 Task: Download export file.
Action: Mouse pressed left at (861, 380)
Screenshot: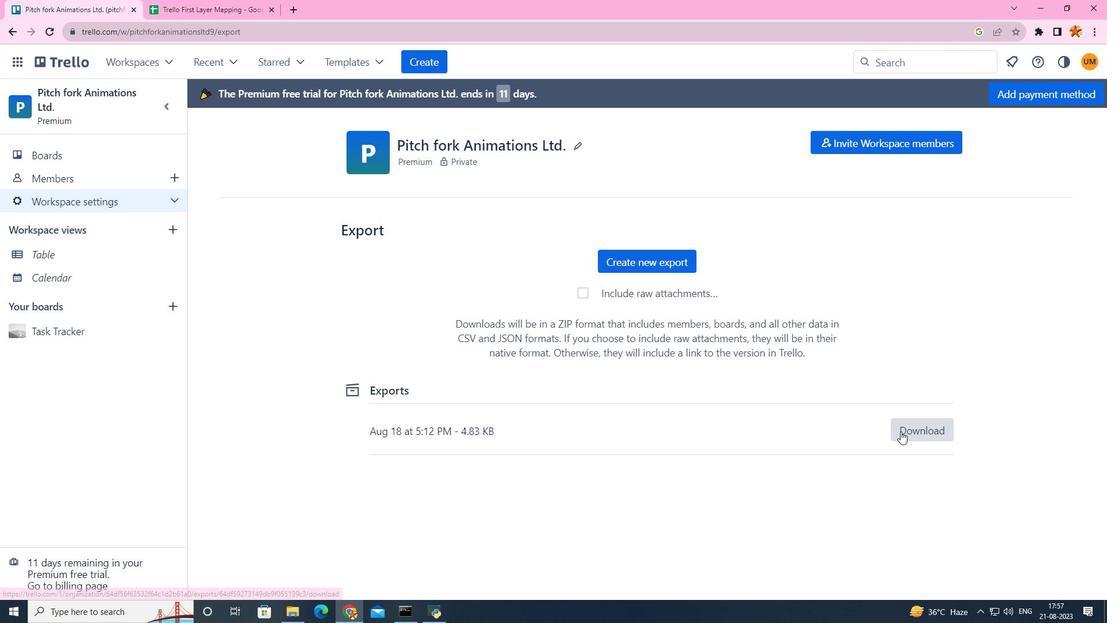 
Action: Mouse moved to (225, 0)
Screenshot: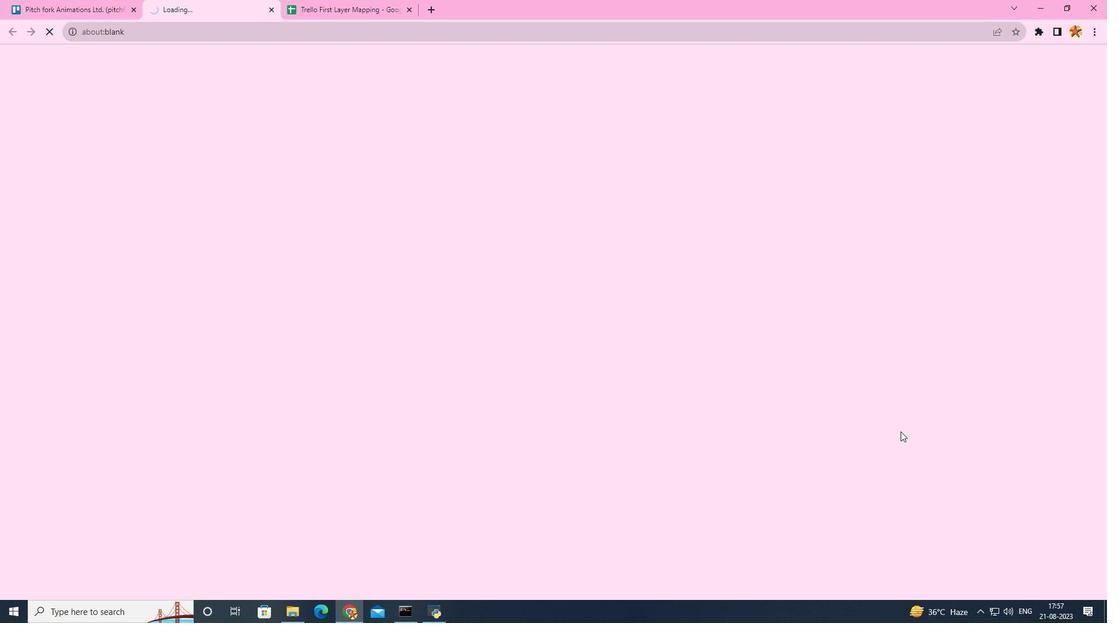 
Action: Mouse pressed left at (225, 0)
Screenshot: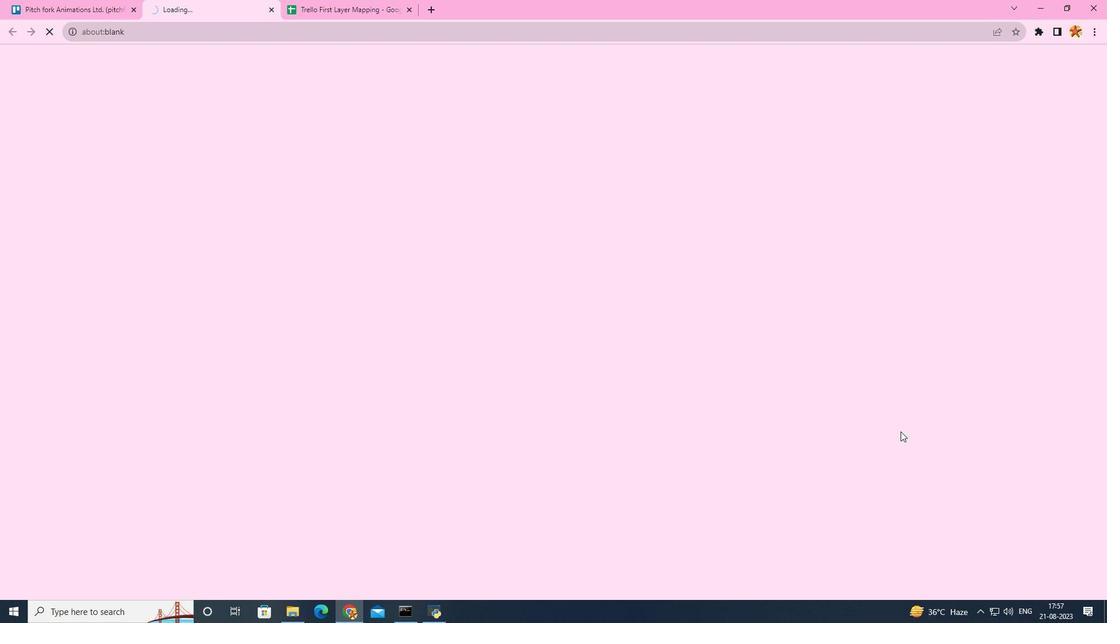 
Action: Mouse moved to (225, 6)
Screenshot: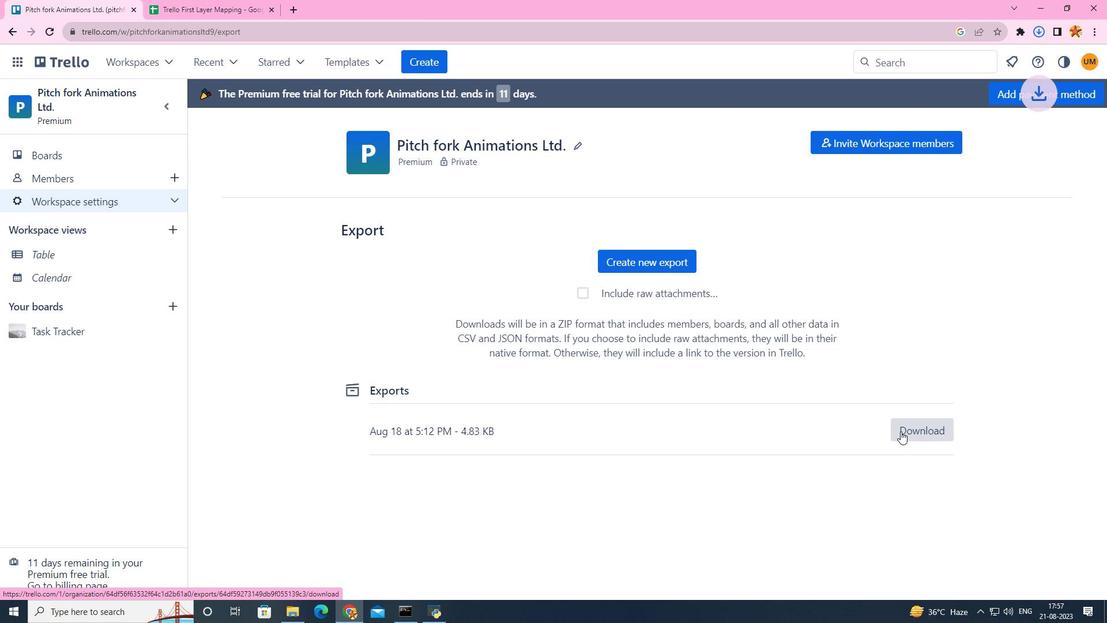 
Action: Mouse pressed left at (225, 6)
Screenshot: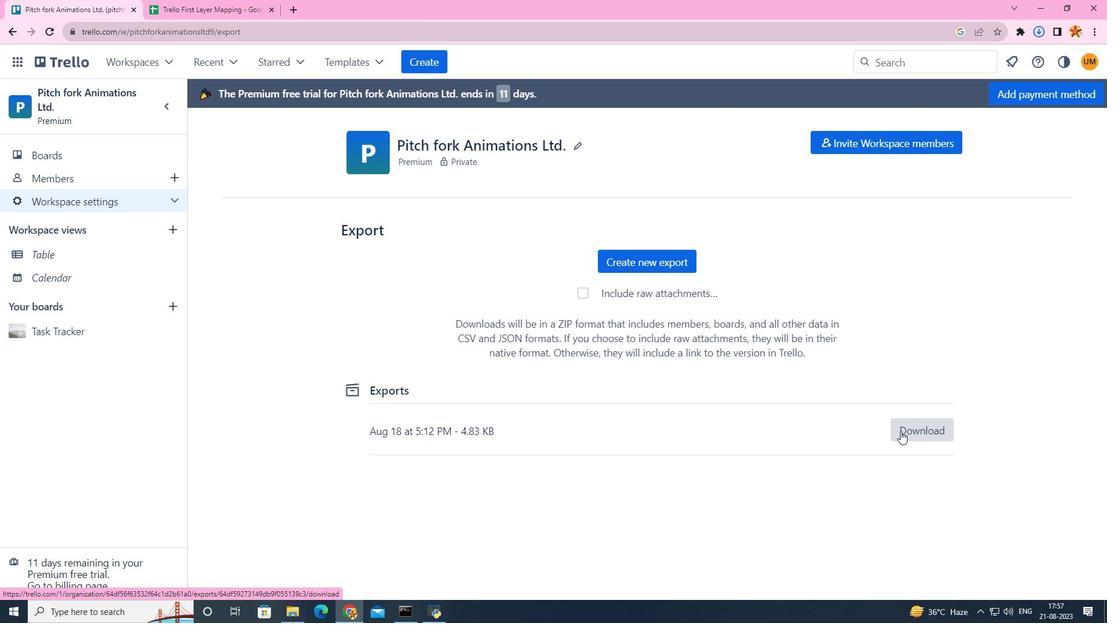 
Action: Mouse moved to (395, 224)
Screenshot: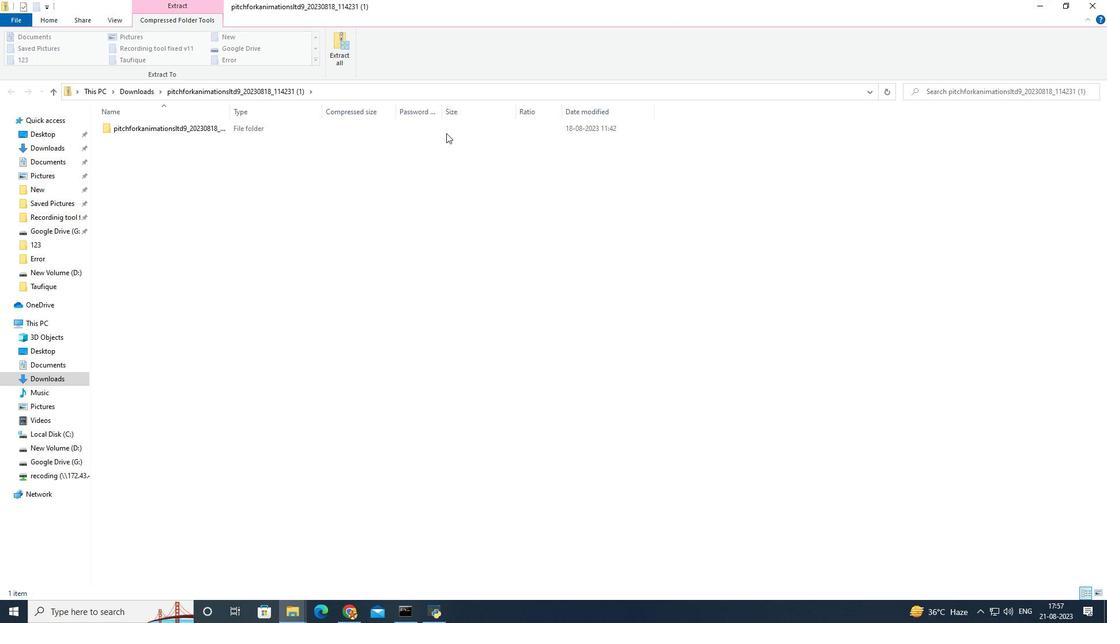 
Action: Mouse pressed left at (395, 224)
Screenshot: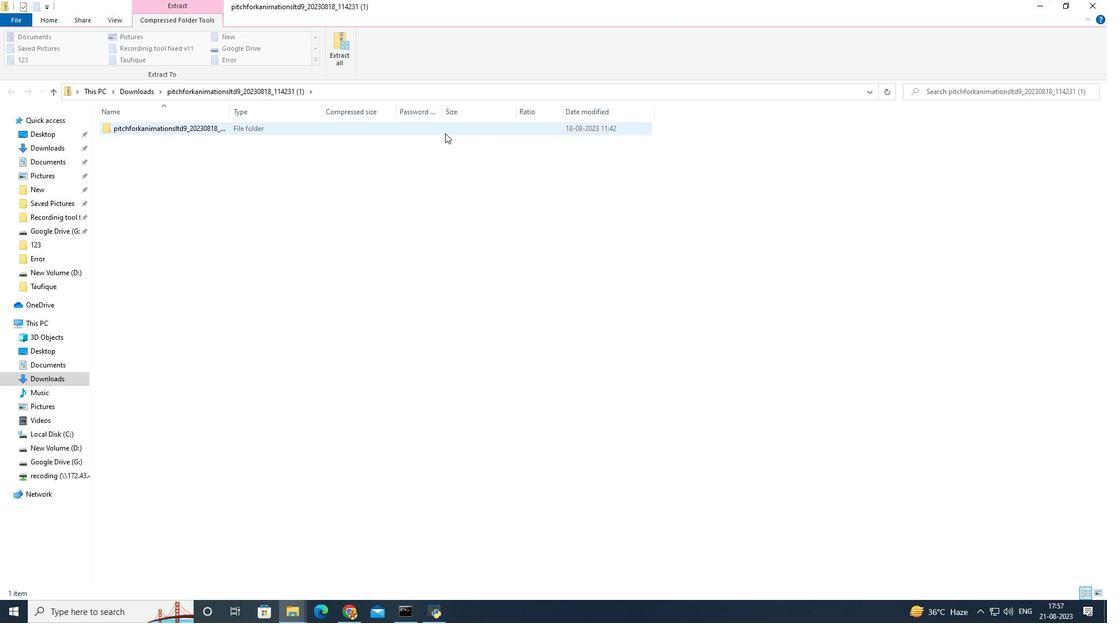 
Action: Mouse moved to (674, 259)
Screenshot: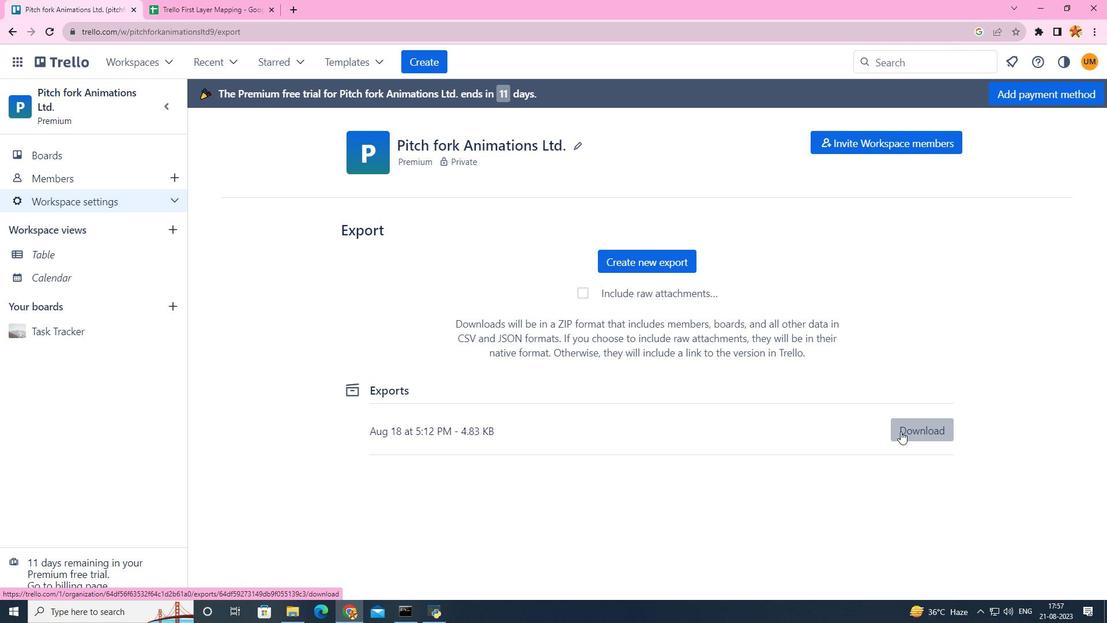 
Action: Mouse pressed left at (674, 259)
Screenshot: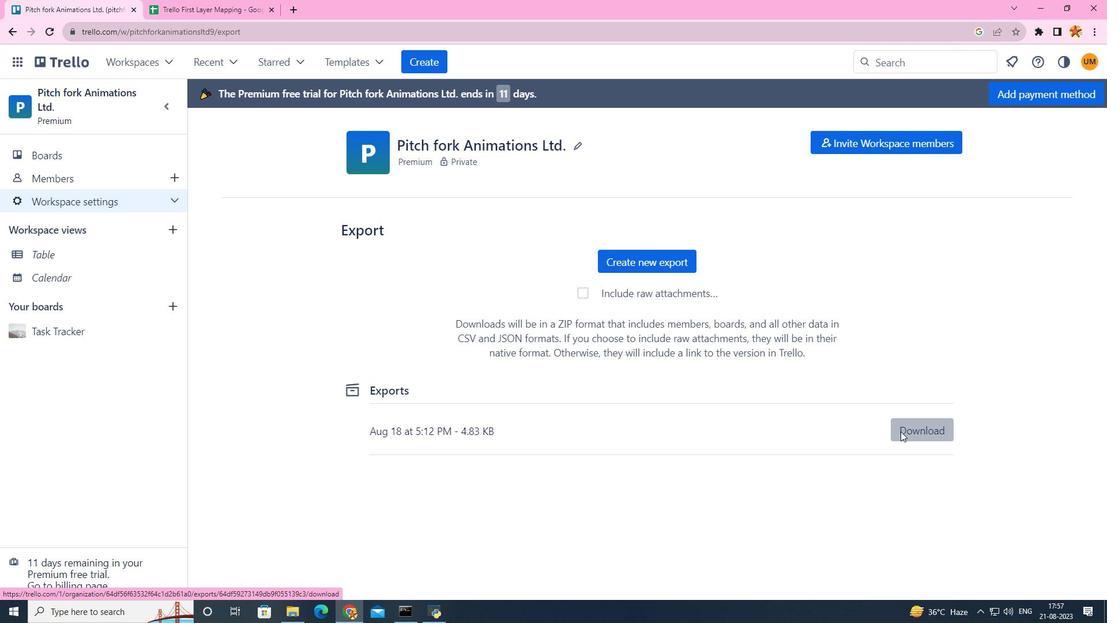 
Action: Mouse moved to (898, 430)
Screenshot: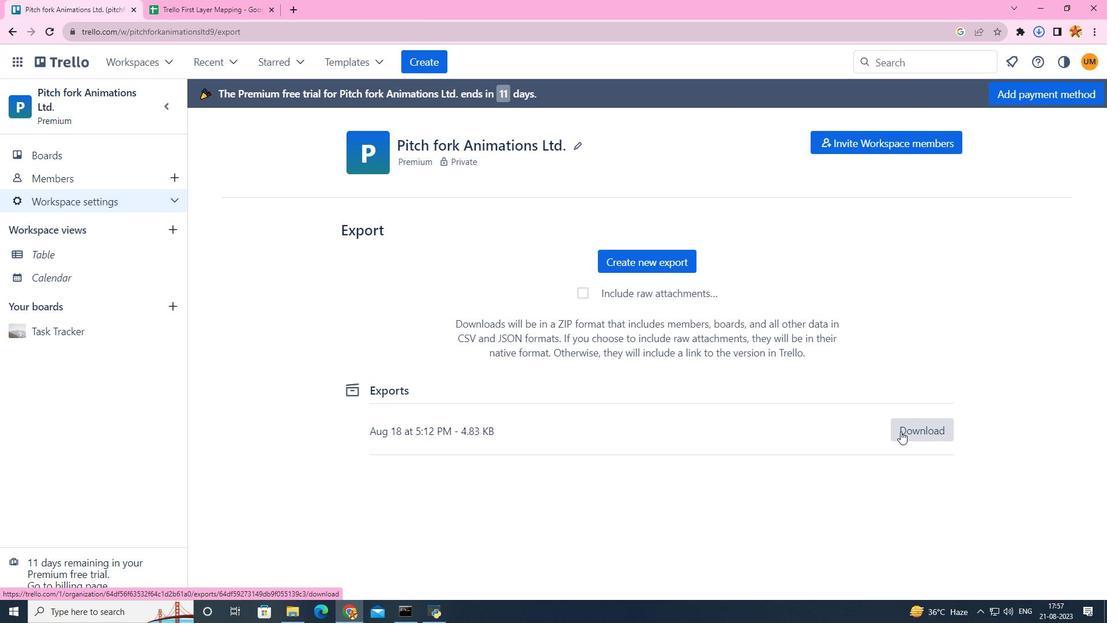 
Action: Mouse pressed left at (898, 430)
Screenshot: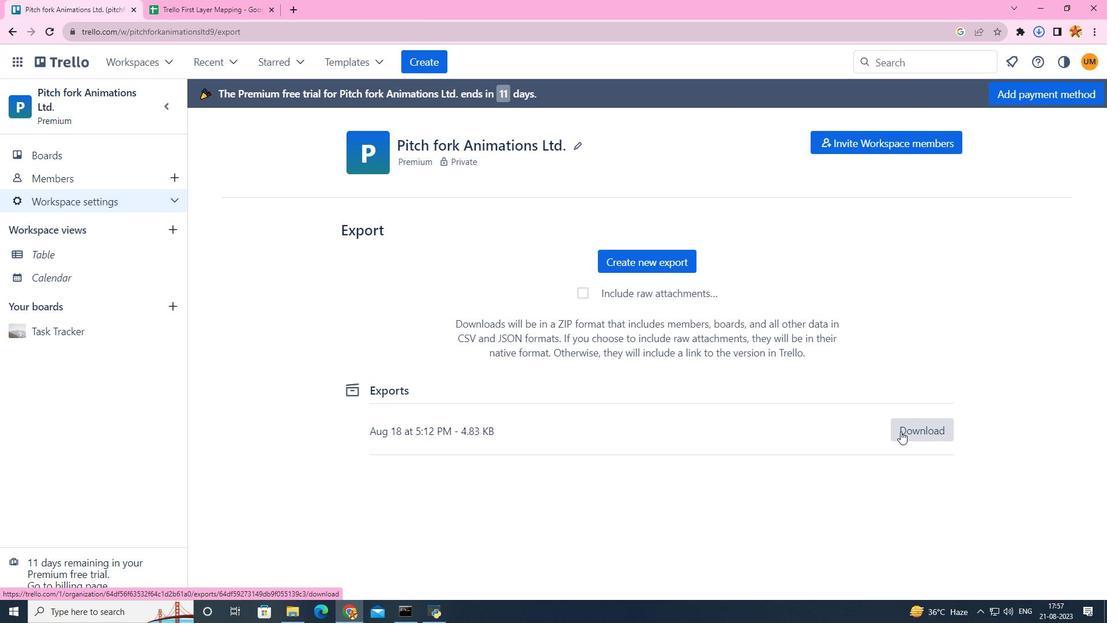 
Action: Mouse moved to (188, 124)
Screenshot: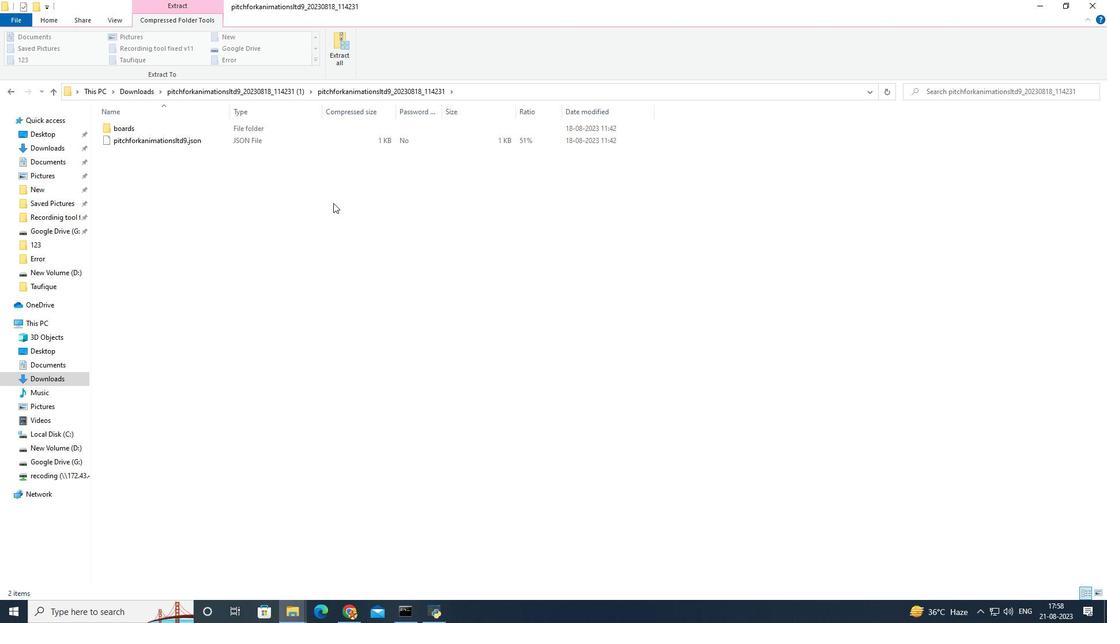 
Action: Mouse pressed left at (188, 124)
Screenshot: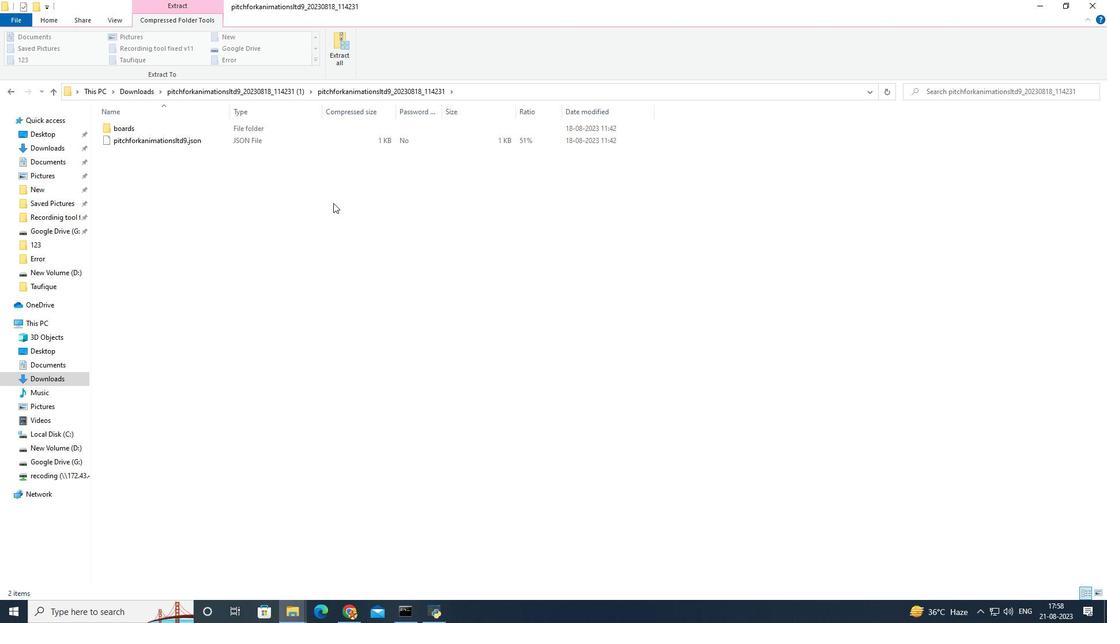 
Action: Mouse pressed left at (188, 124)
Screenshot: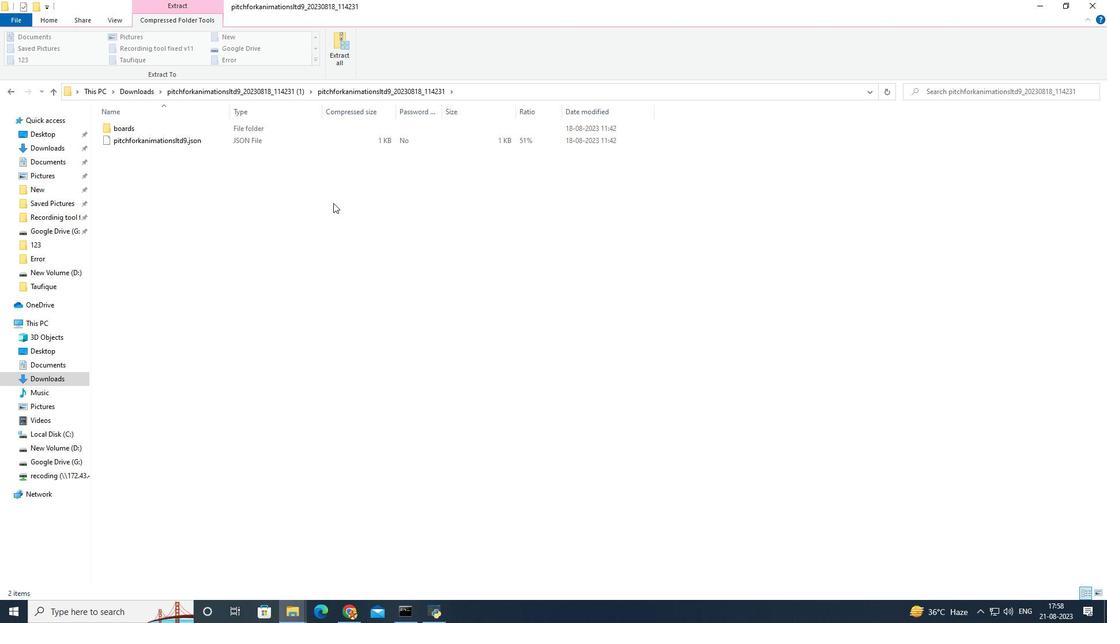 
Action: Mouse moved to (901, 431)
Screenshot: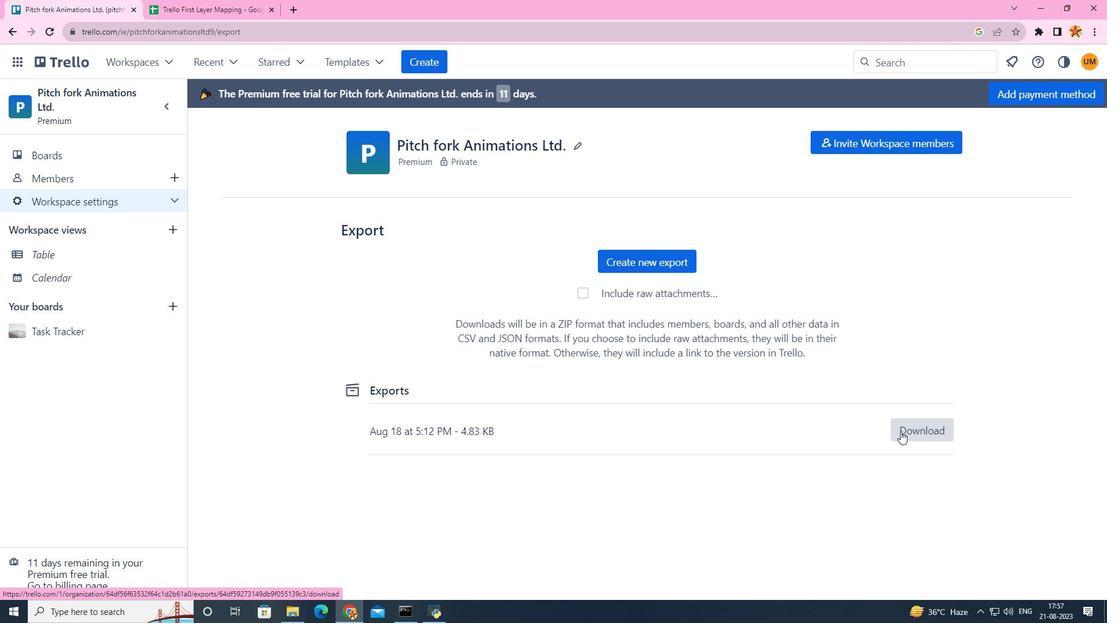 
Action: Mouse pressed left at (901, 431)
Screenshot: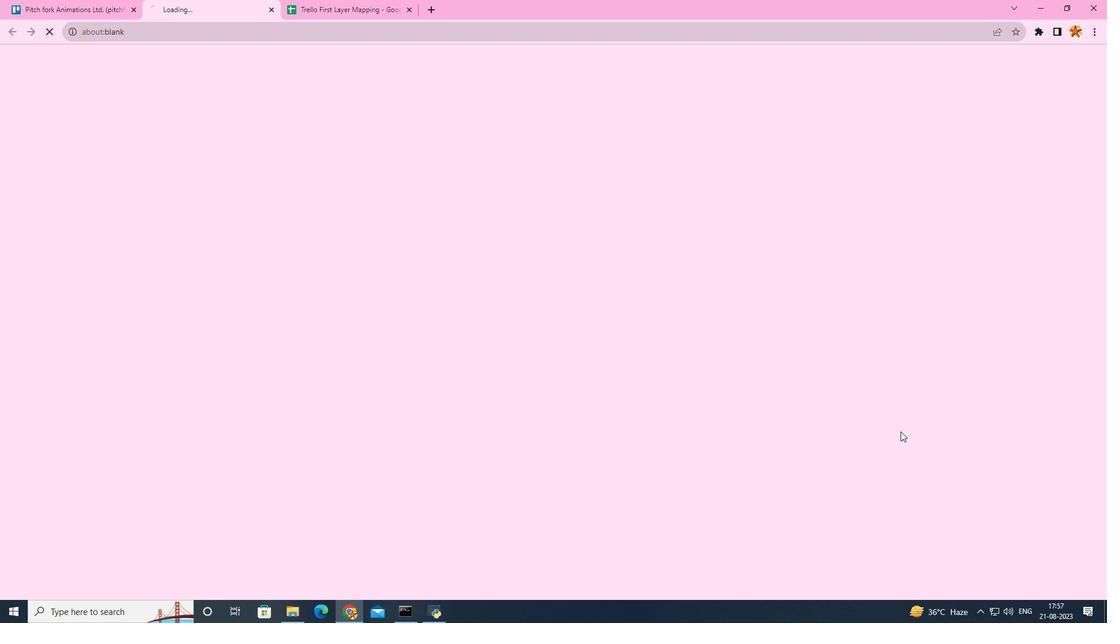 
Action: Mouse moved to (354, 136)
Screenshot: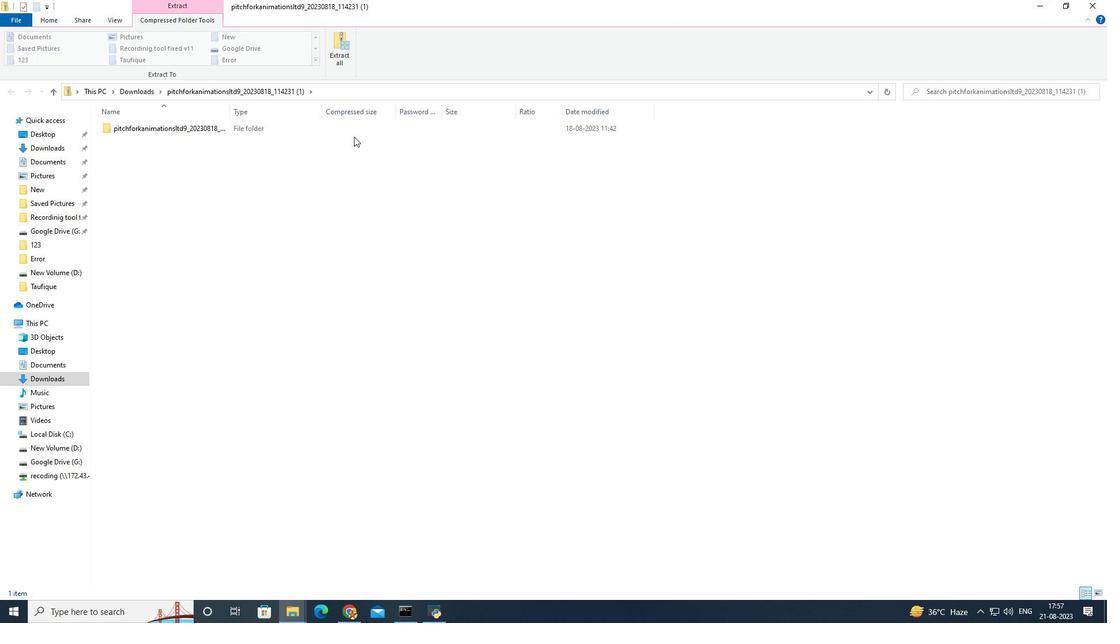 
Action: Mouse pressed left at (354, 136)
Screenshot: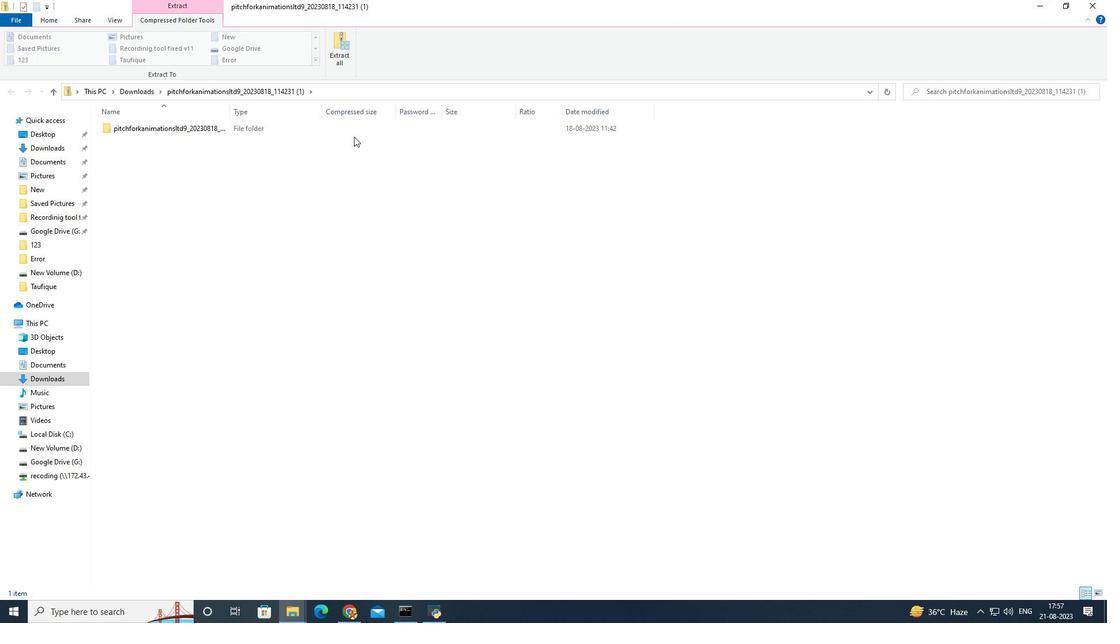 
Action: Mouse pressed left at (354, 136)
Screenshot: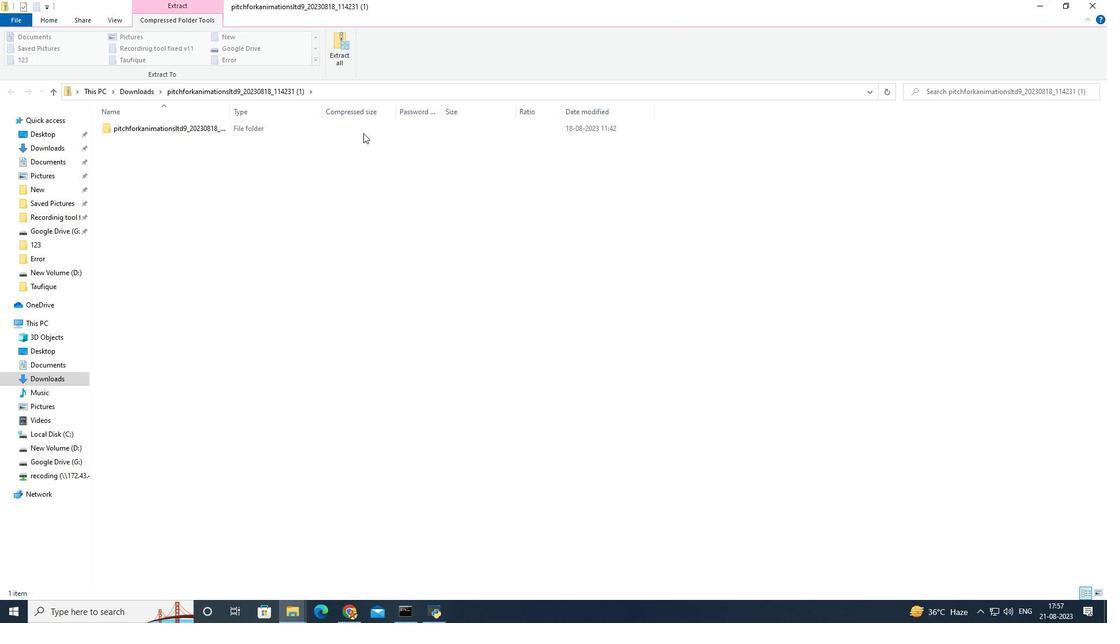 
Action: Mouse pressed left at (354, 136)
Screenshot: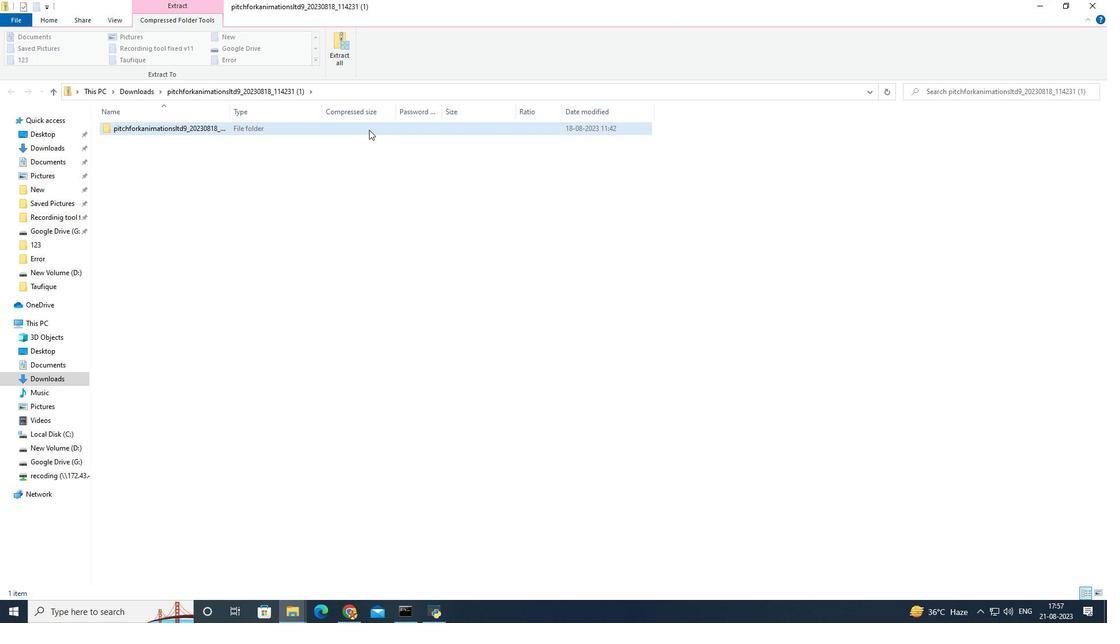 
Action: Mouse moved to (369, 129)
Screenshot: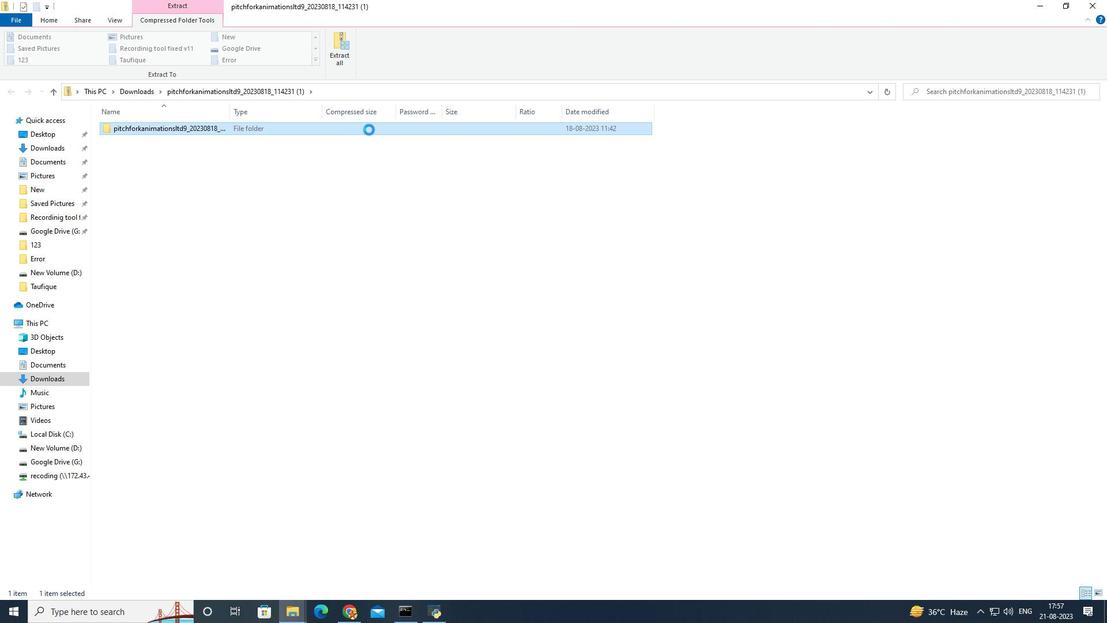 
Action: Mouse pressed left at (369, 129)
Screenshot: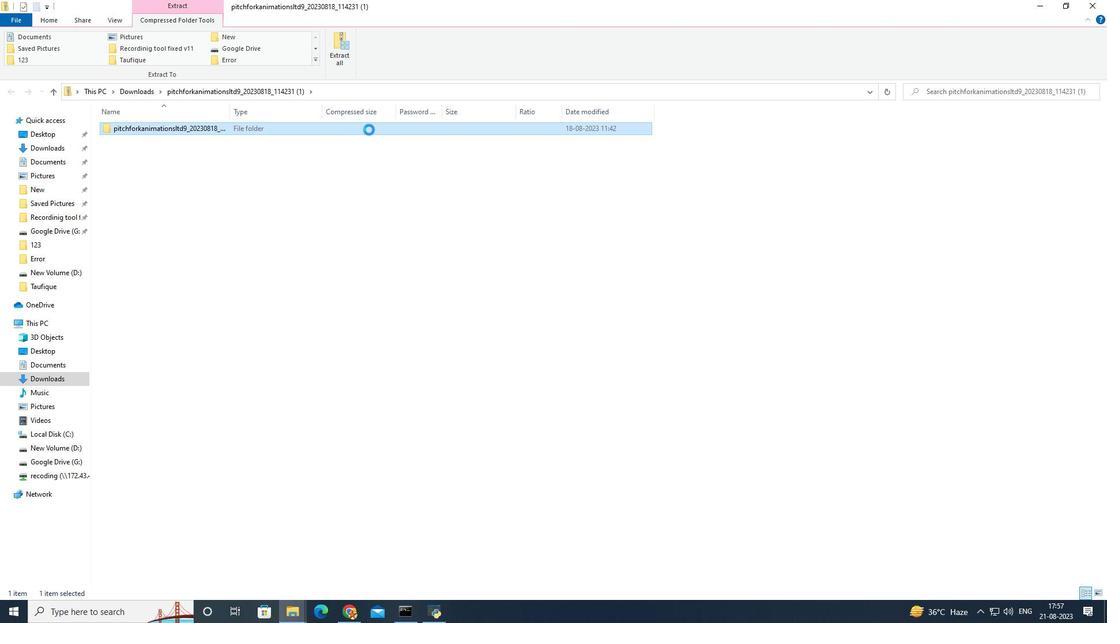 
Action: Mouse pressed left at (369, 129)
Screenshot: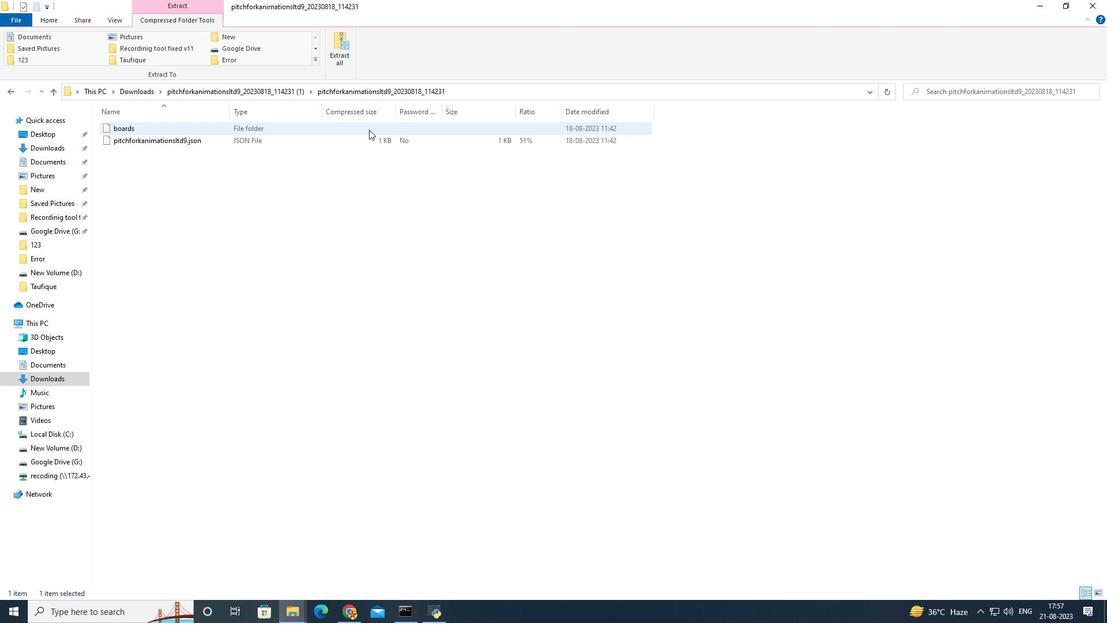 
Action: Mouse moved to (333, 203)
Screenshot: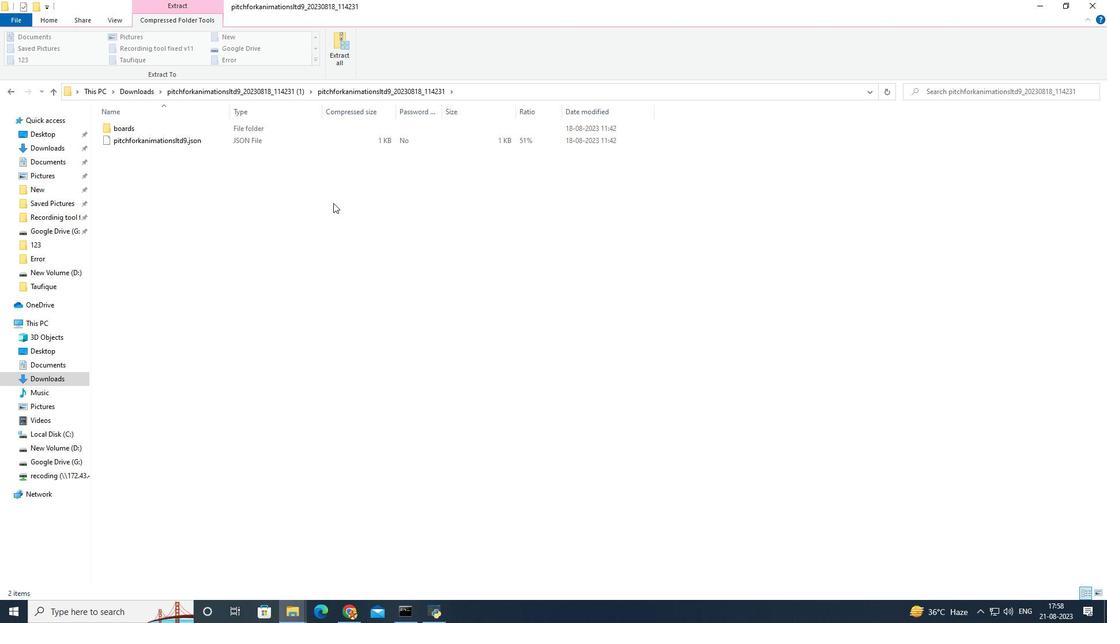 
